 Task: Create a due date automation trigger when advanced on, on the tuesday of the week a card is due add content with a name or a description starting with resume at 11:00 AM.
Action: Mouse moved to (1048, 79)
Screenshot: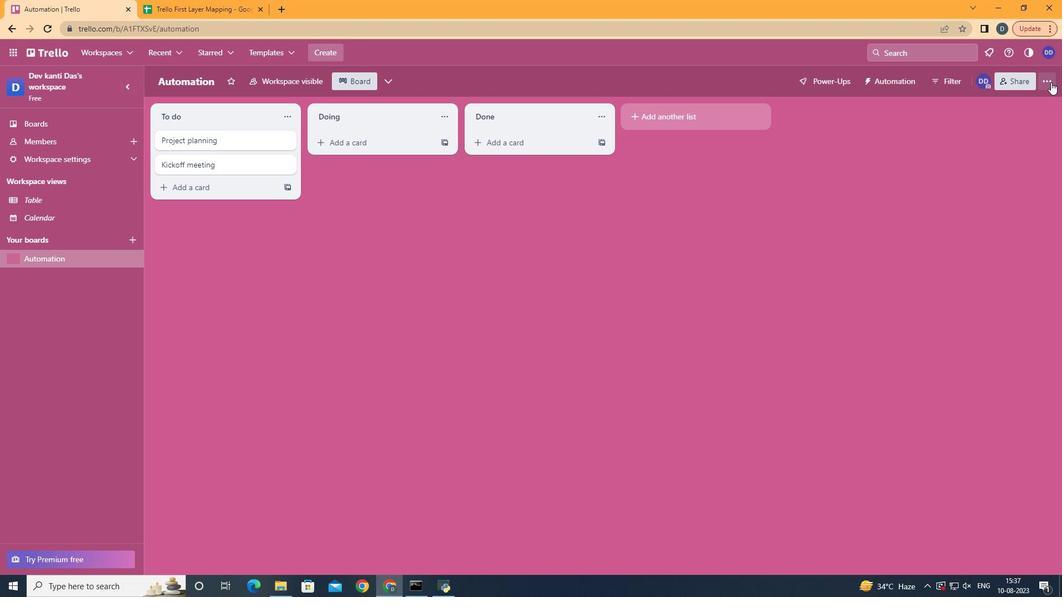 
Action: Mouse pressed left at (1048, 79)
Screenshot: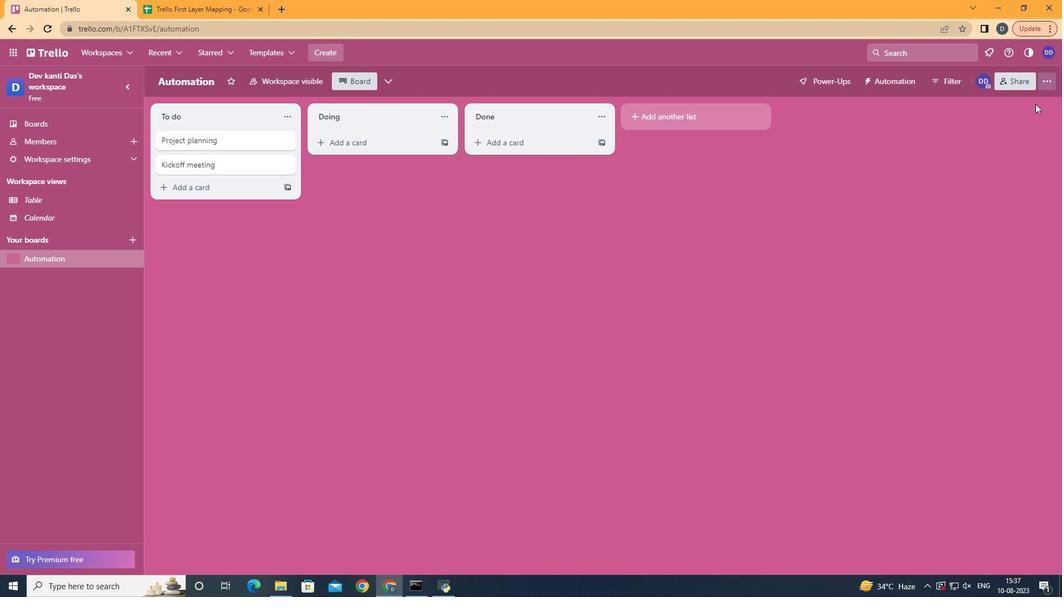 
Action: Mouse moved to (965, 225)
Screenshot: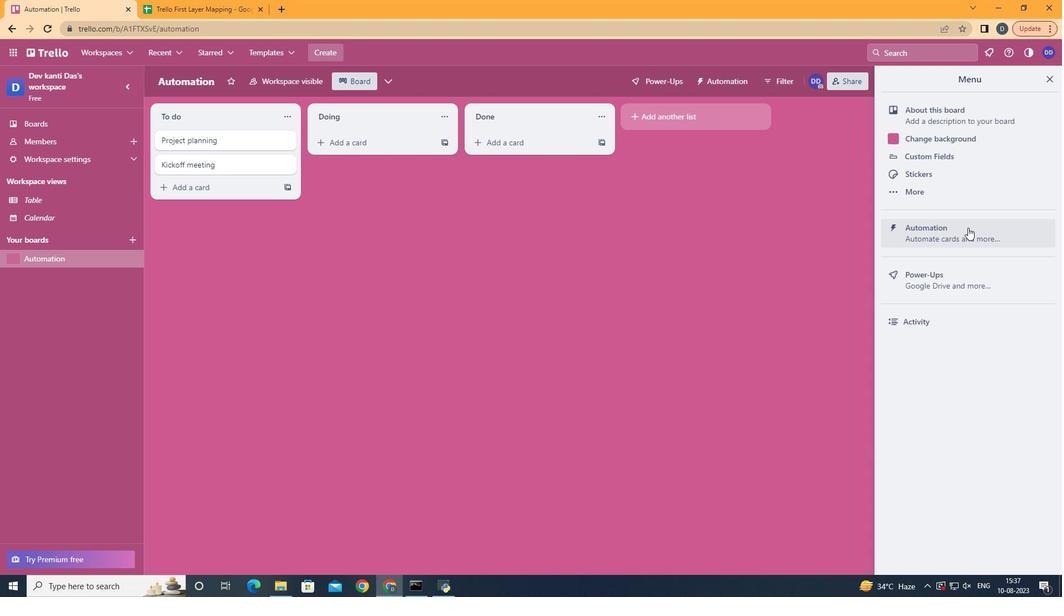 
Action: Mouse pressed left at (965, 225)
Screenshot: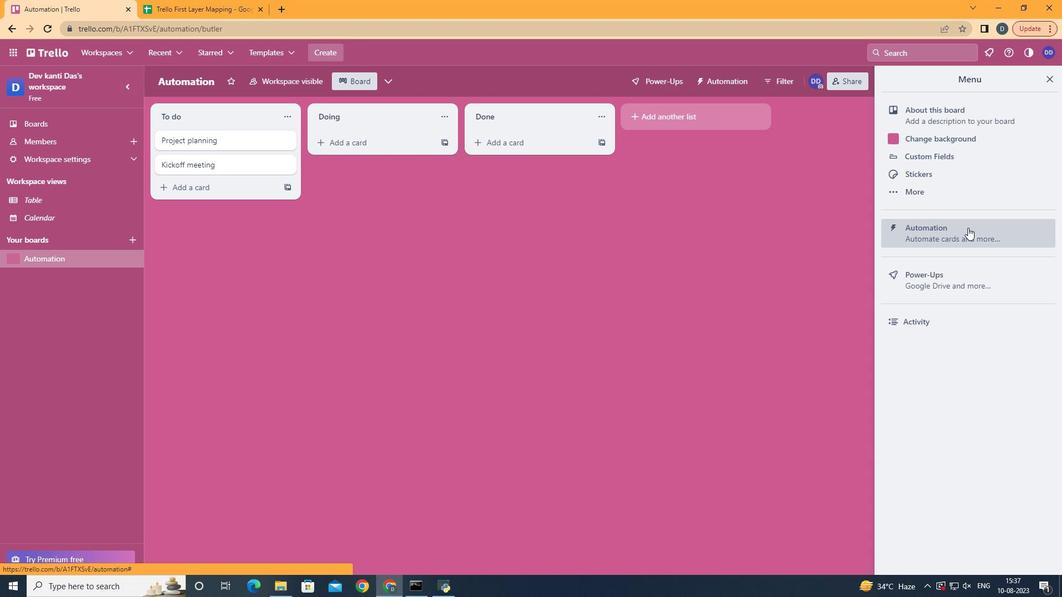 
Action: Mouse moved to (193, 222)
Screenshot: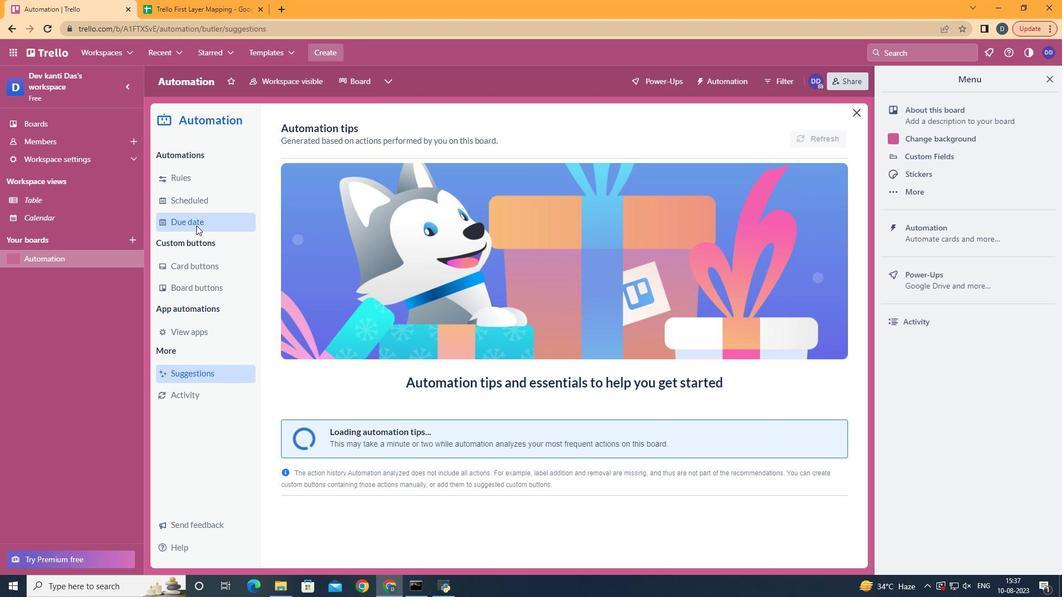 
Action: Mouse pressed left at (193, 222)
Screenshot: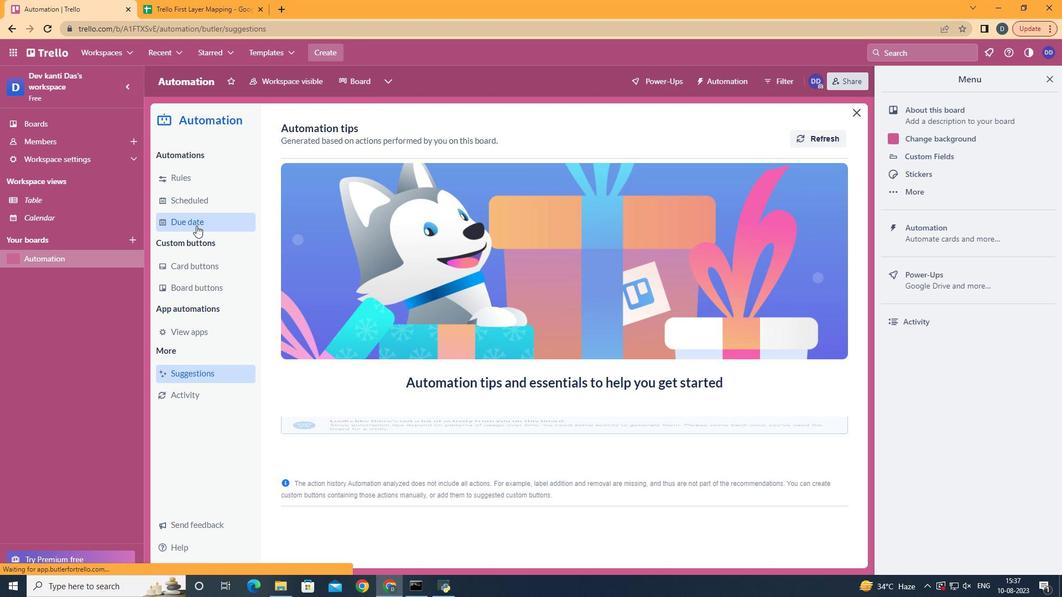 
Action: Mouse moved to (770, 129)
Screenshot: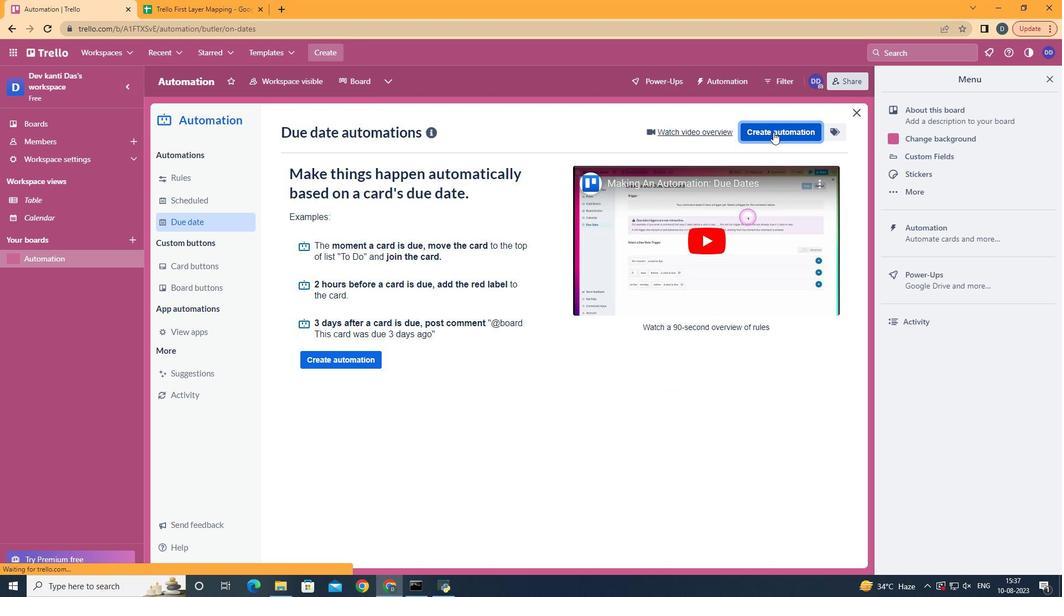 
Action: Mouse pressed left at (770, 129)
Screenshot: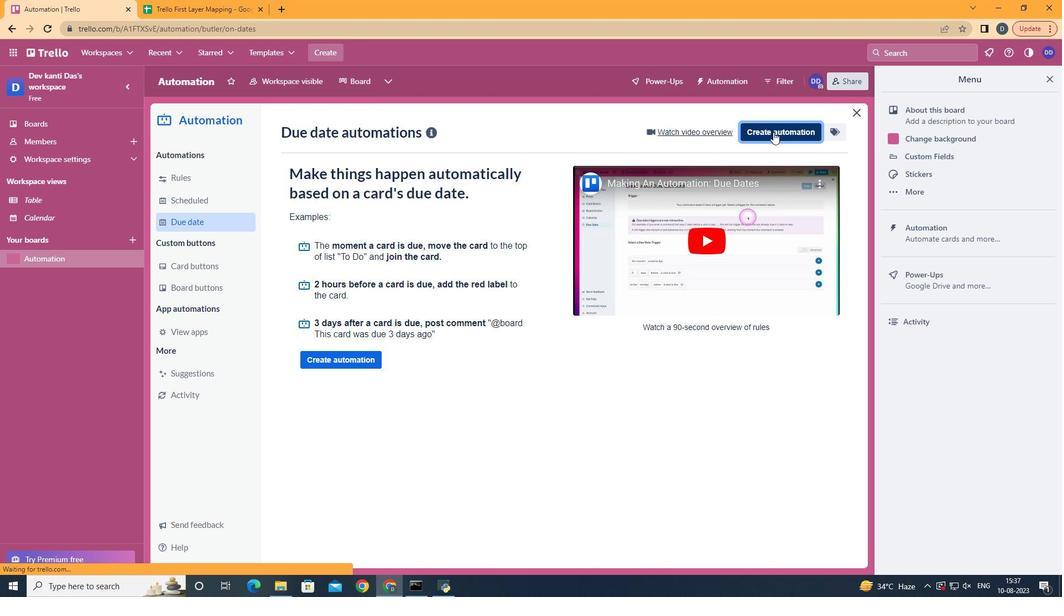 
Action: Mouse moved to (576, 225)
Screenshot: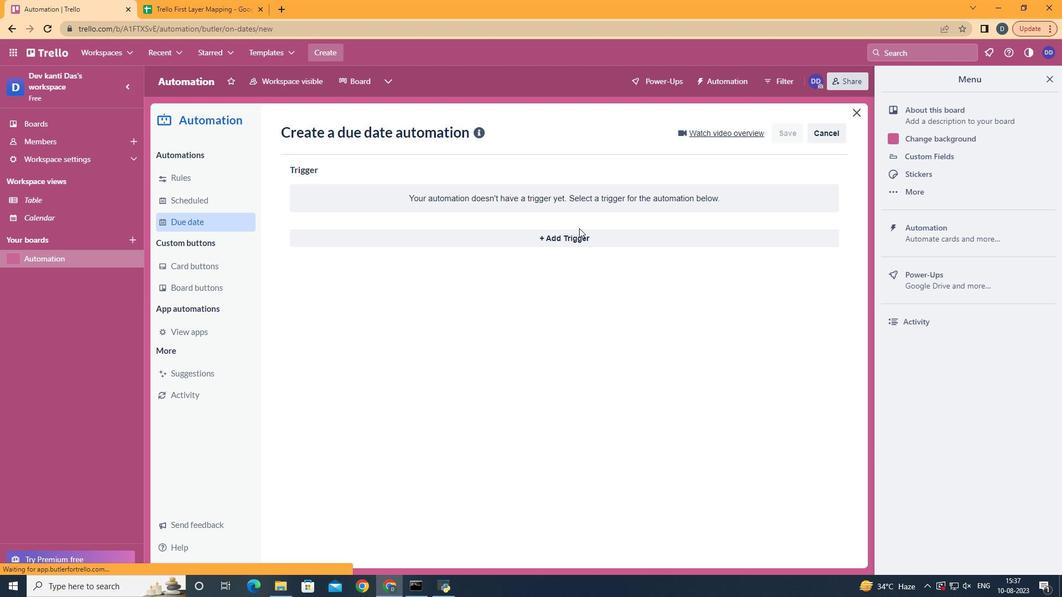
Action: Mouse pressed left at (576, 225)
Screenshot: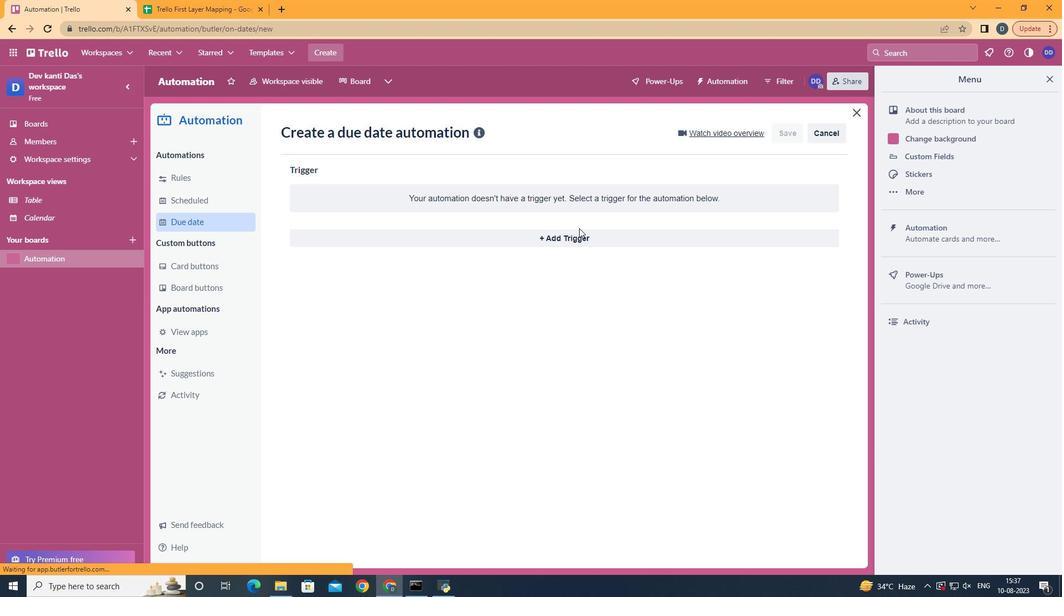 
Action: Mouse moved to (576, 230)
Screenshot: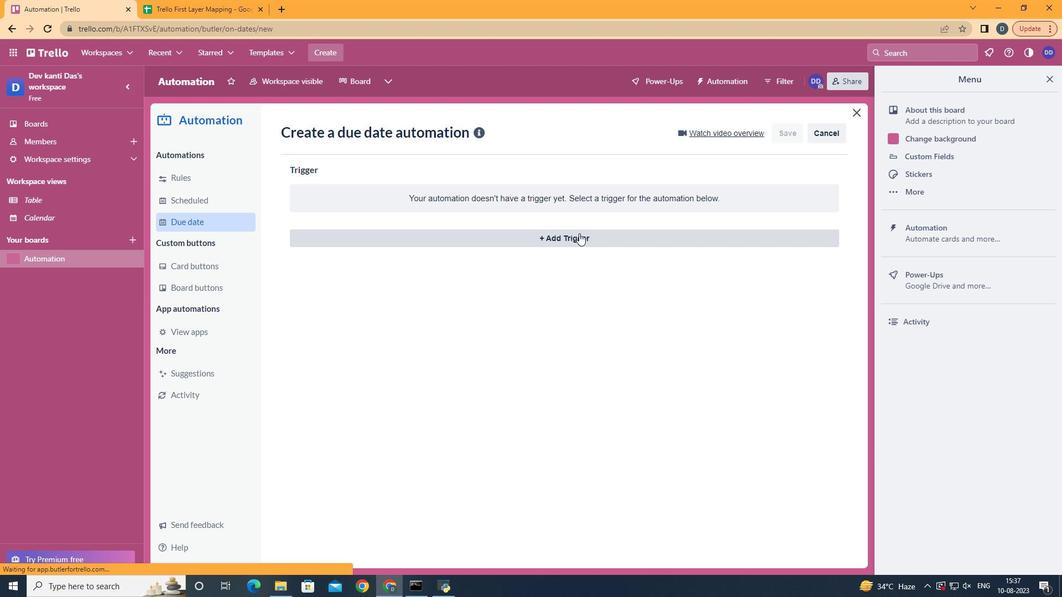 
Action: Mouse pressed left at (576, 230)
Screenshot: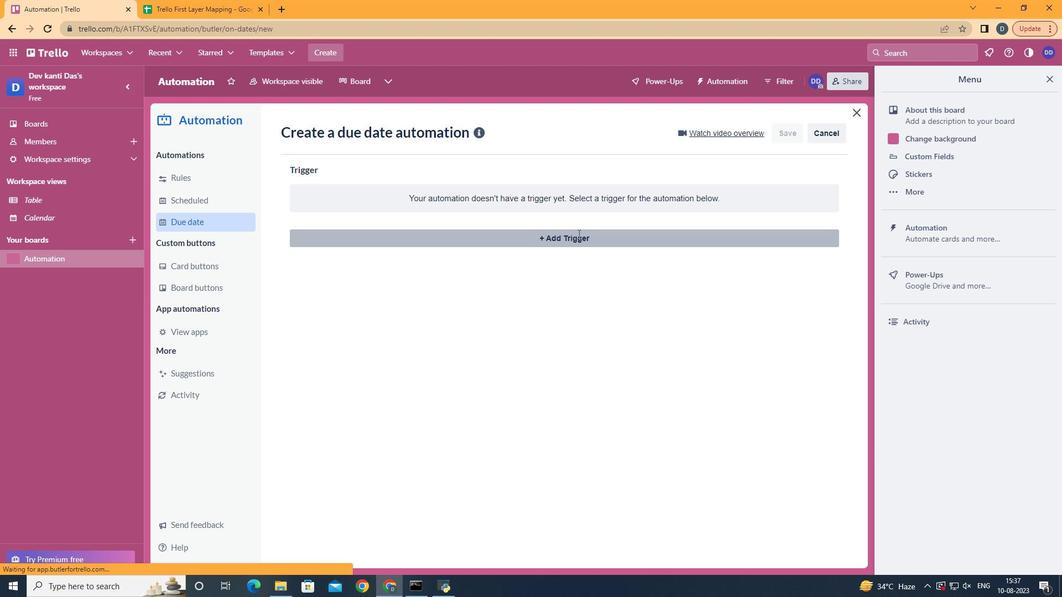 
Action: Mouse moved to (359, 308)
Screenshot: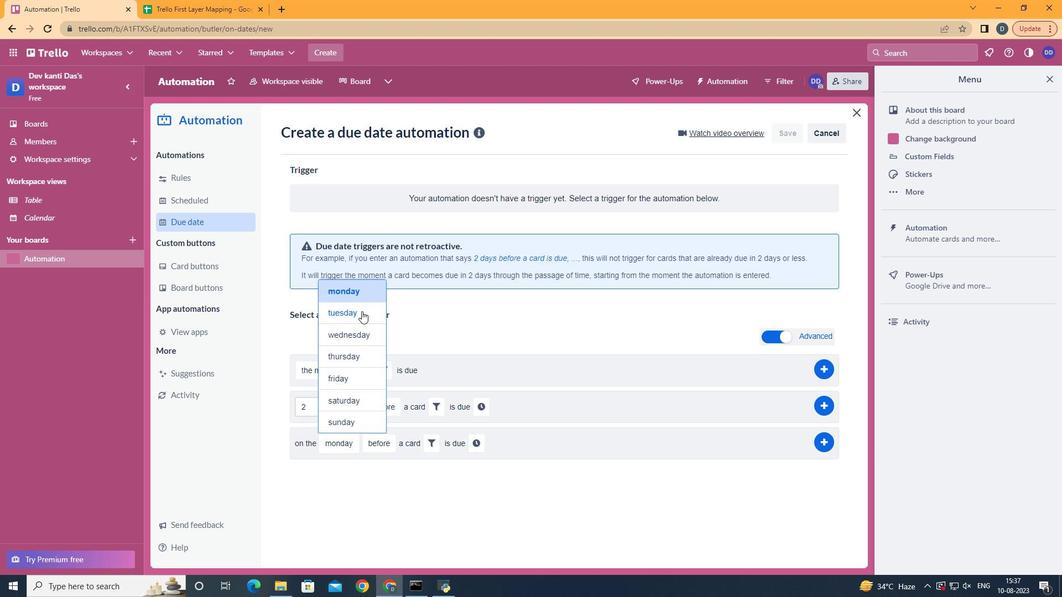 
Action: Mouse pressed left at (359, 308)
Screenshot: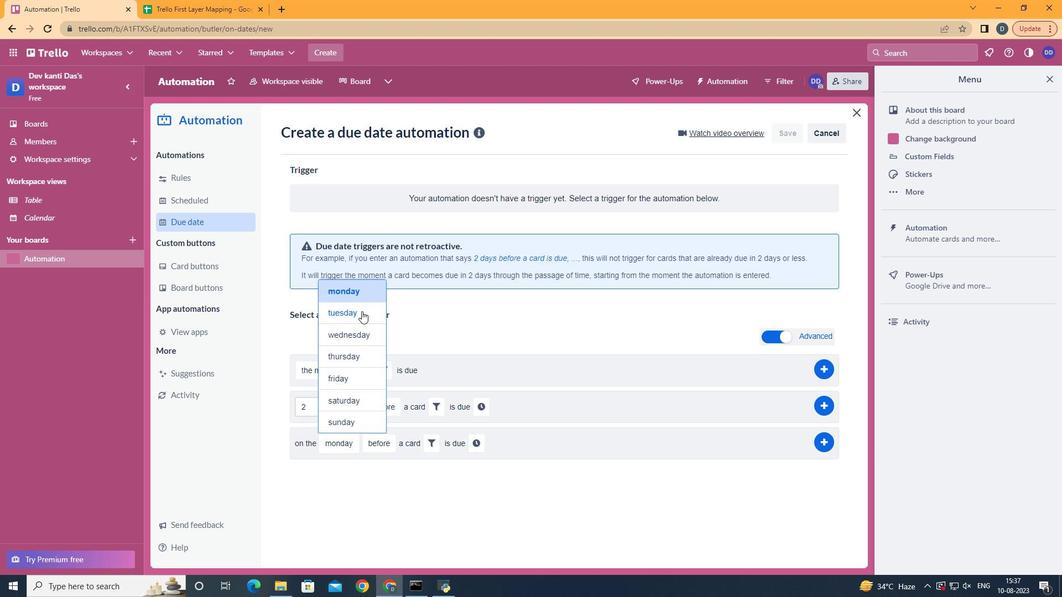 
Action: Mouse moved to (391, 502)
Screenshot: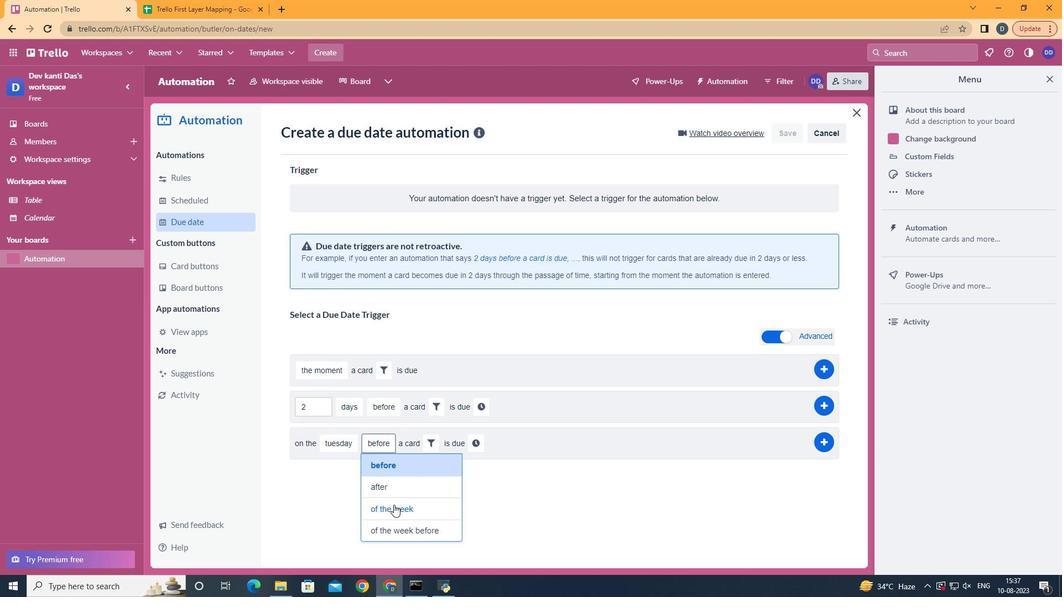 
Action: Mouse pressed left at (391, 502)
Screenshot: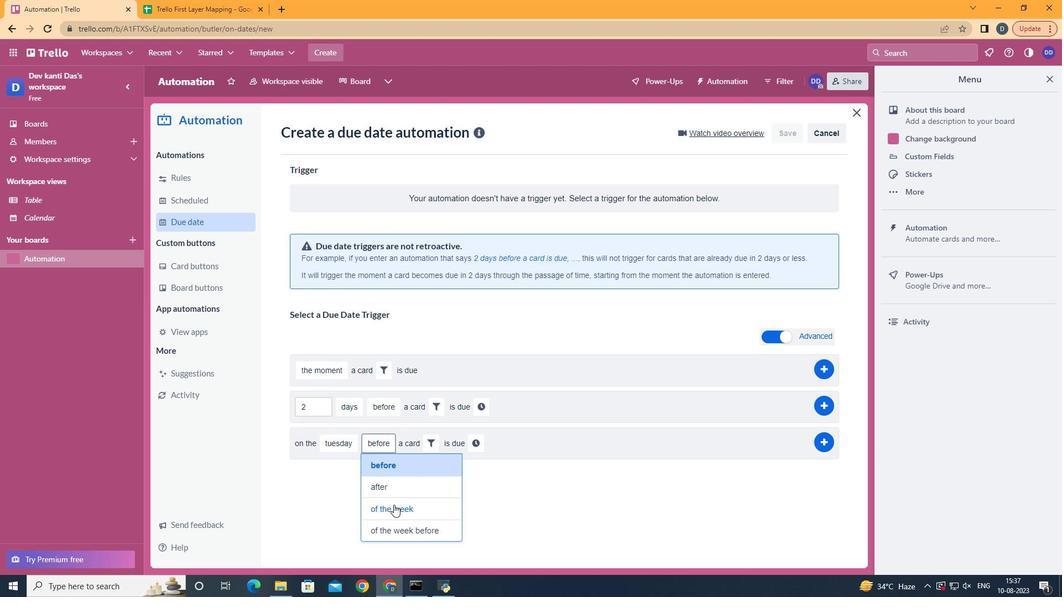 
Action: Mouse moved to (453, 443)
Screenshot: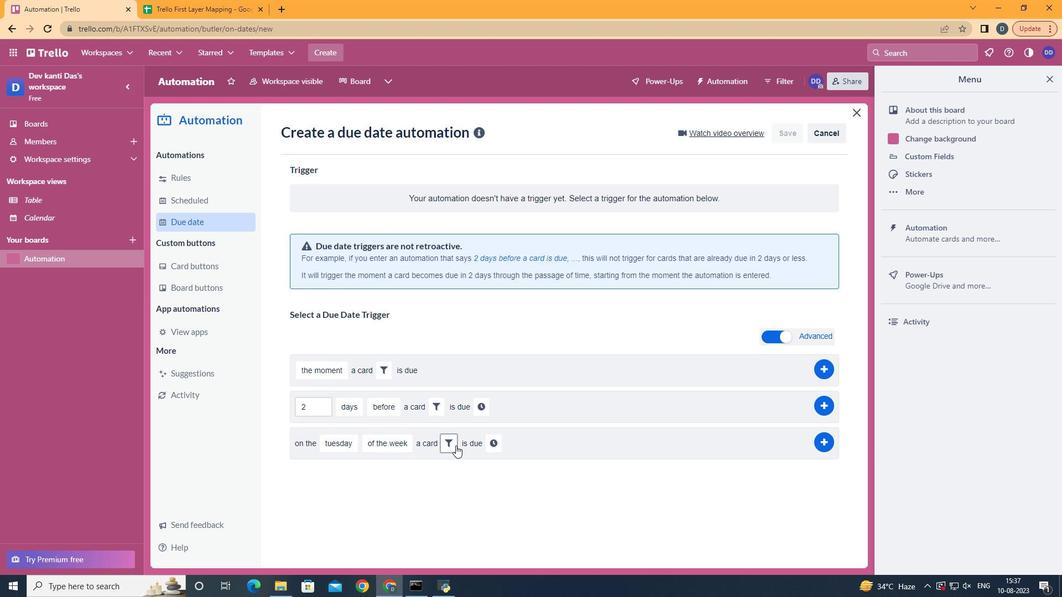 
Action: Mouse pressed left at (453, 443)
Screenshot: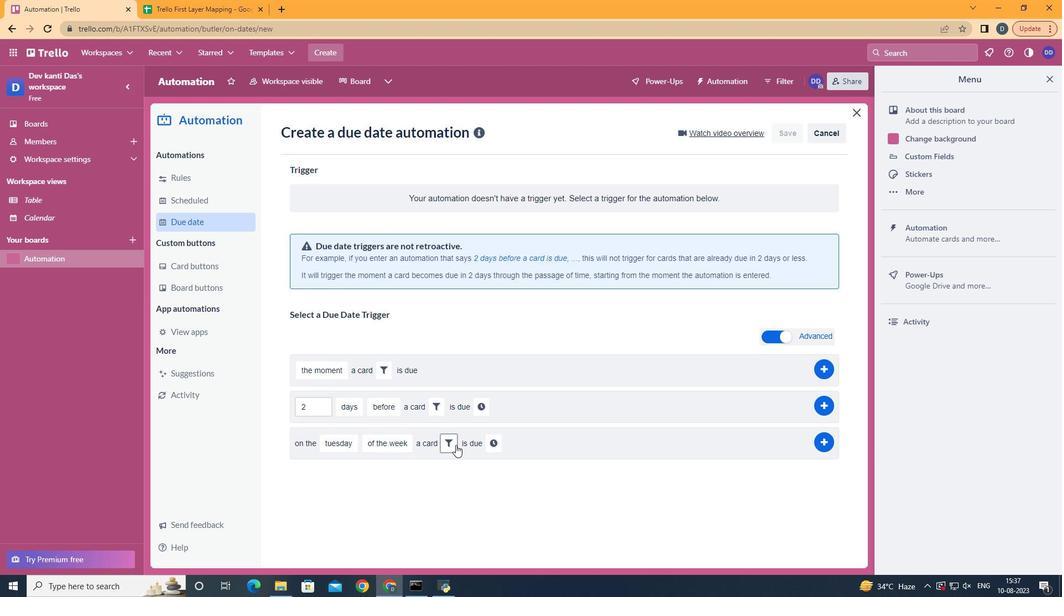 
Action: Mouse moved to (579, 474)
Screenshot: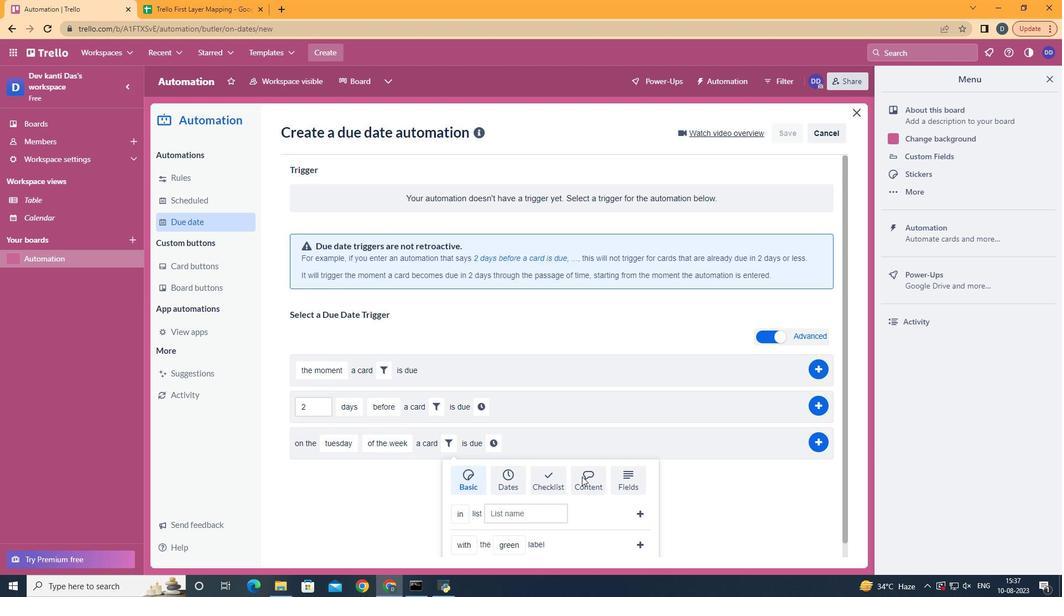 
Action: Mouse pressed left at (579, 474)
Screenshot: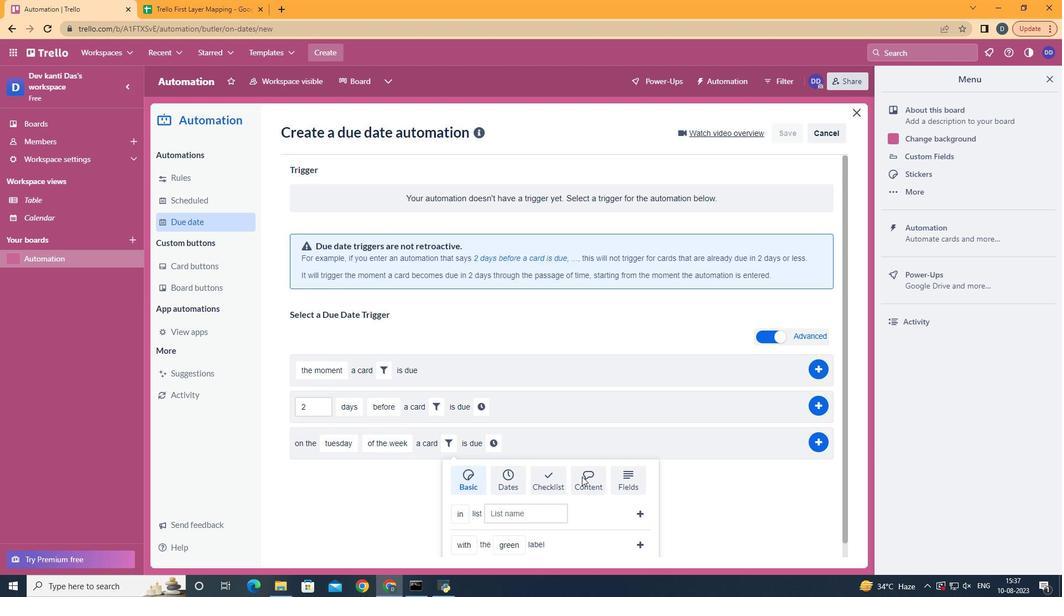 
Action: Mouse moved to (579, 474)
Screenshot: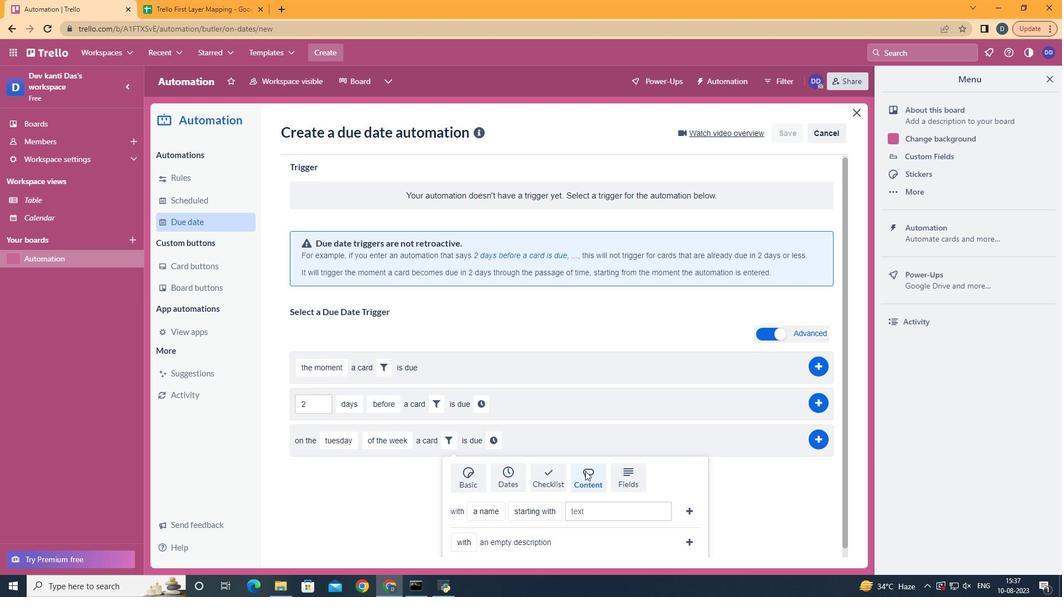 
Action: Mouse scrolled (579, 473) with delta (0, 0)
Screenshot: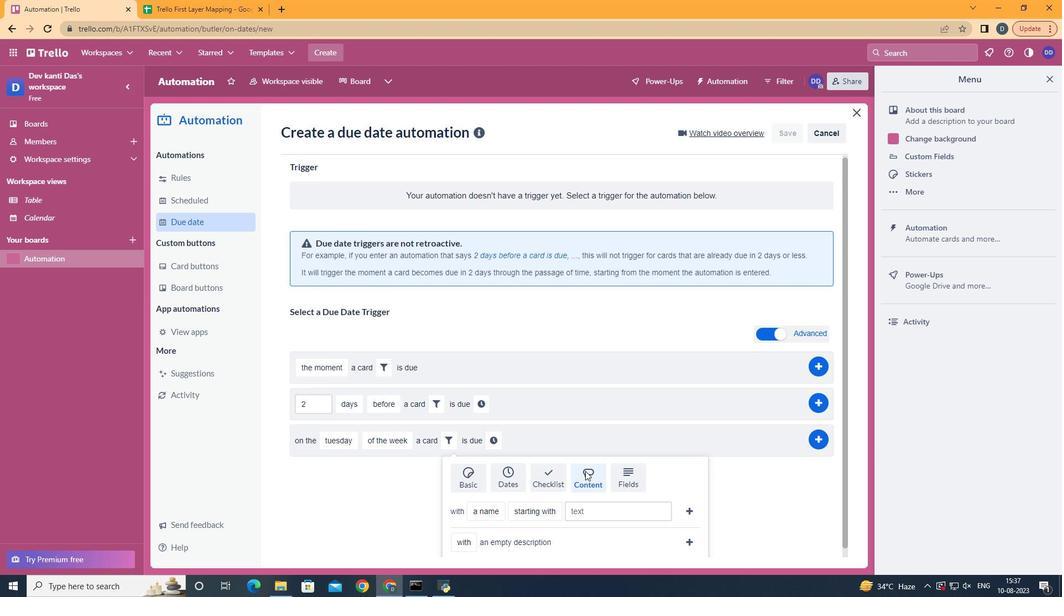 
Action: Mouse moved to (580, 473)
Screenshot: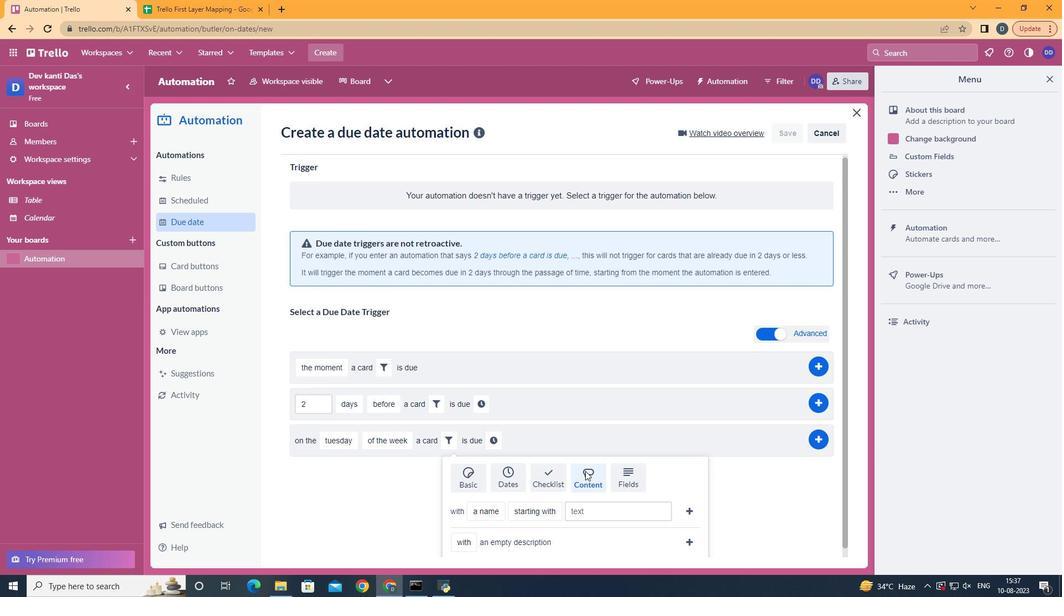 
Action: Mouse scrolled (580, 473) with delta (0, 0)
Screenshot: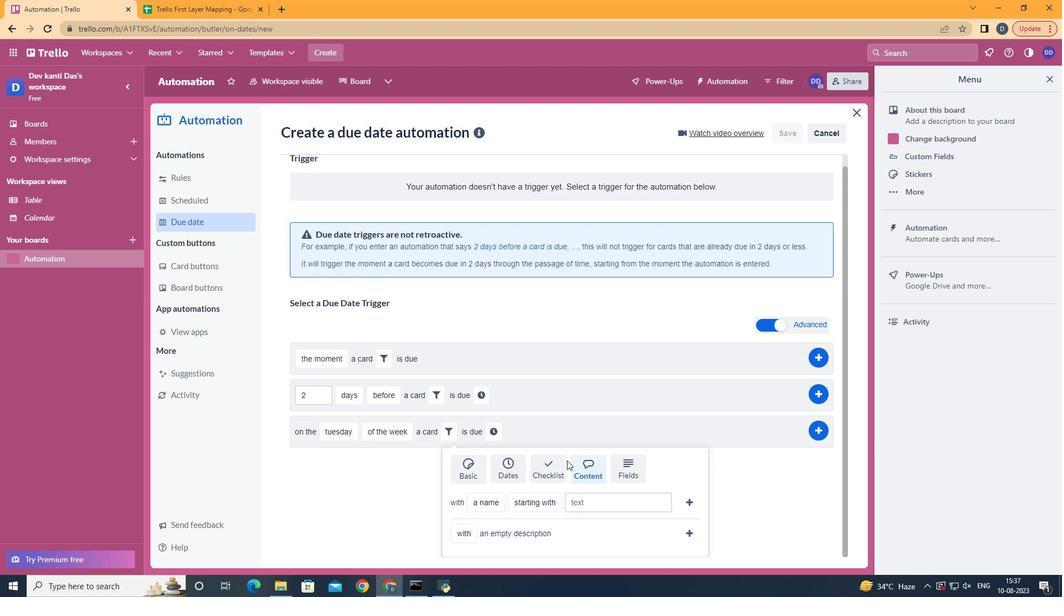 
Action: Mouse scrolled (580, 473) with delta (0, 0)
Screenshot: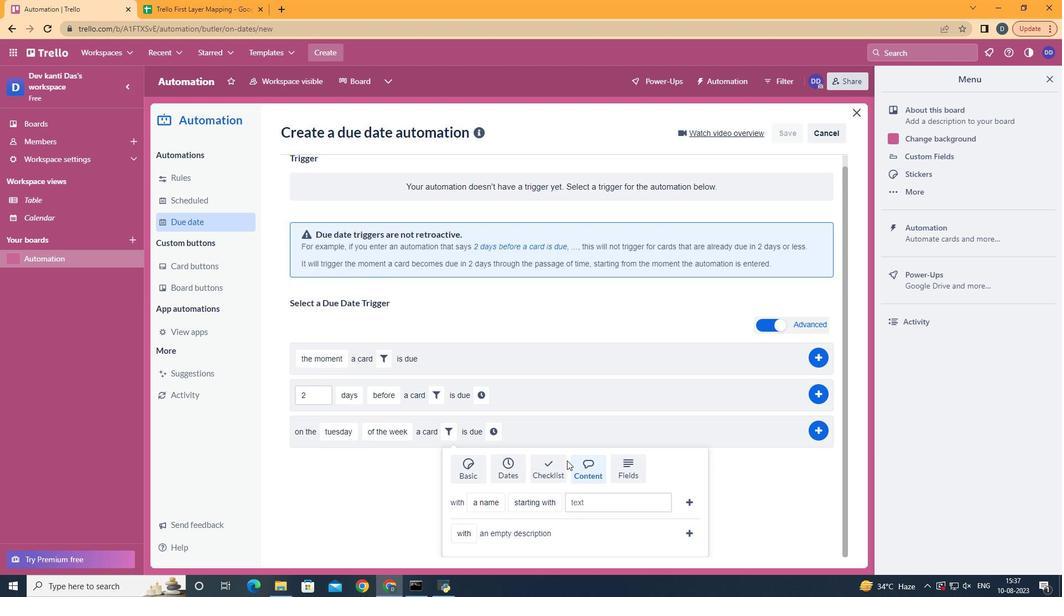 
Action: Mouse scrolled (580, 473) with delta (0, 0)
Screenshot: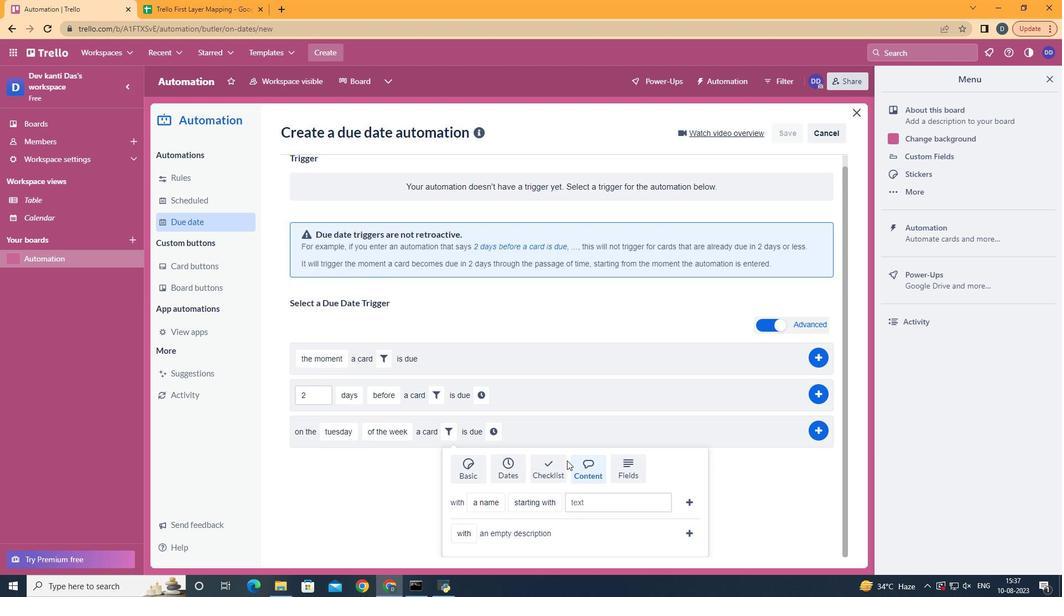 
Action: Mouse moved to (496, 485)
Screenshot: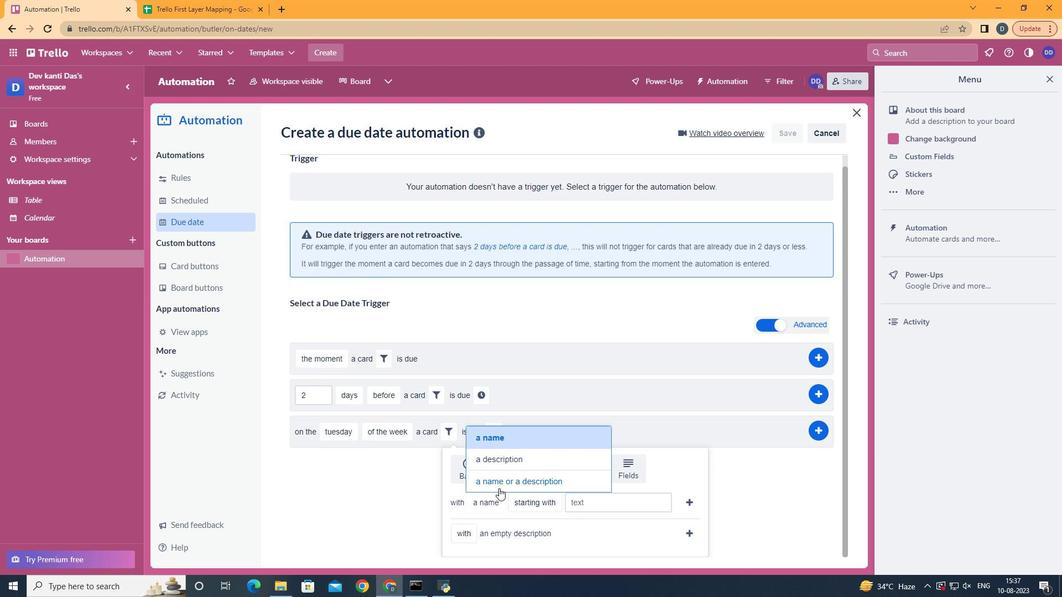 
Action: Mouse pressed left at (496, 485)
Screenshot: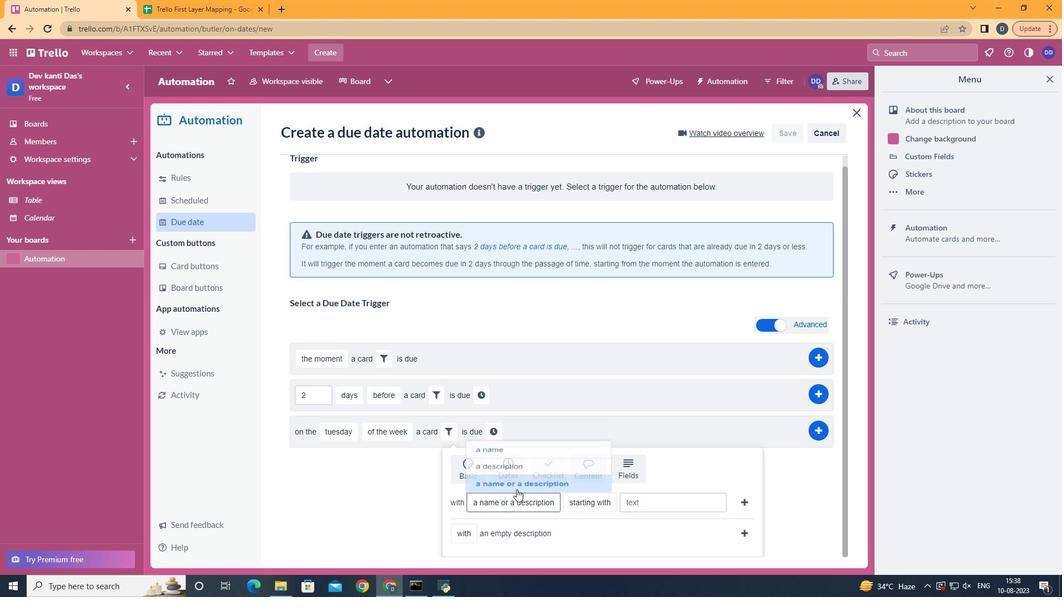 
Action: Mouse moved to (666, 495)
Screenshot: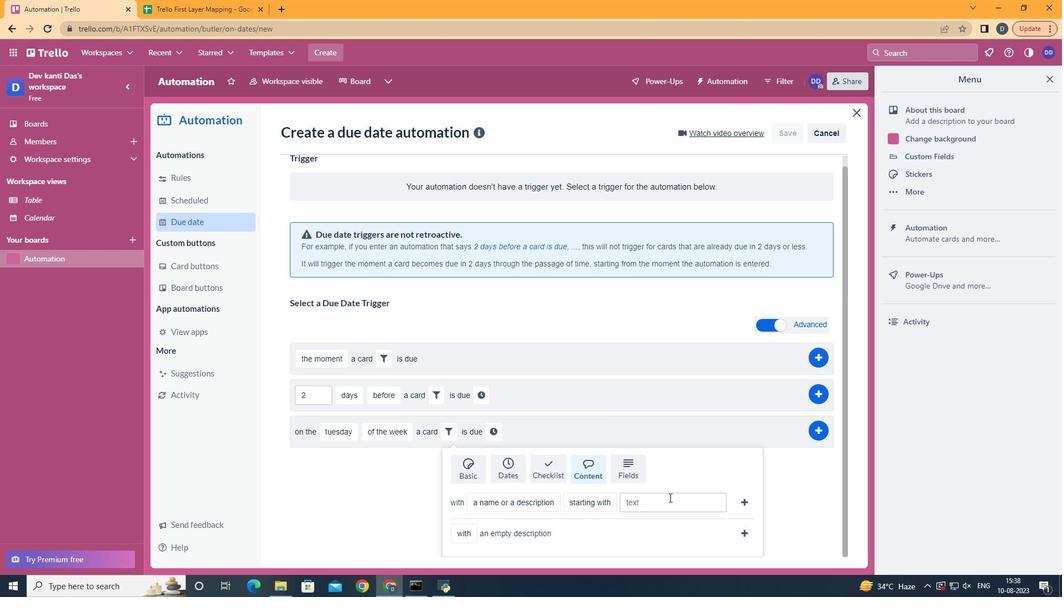 
Action: Mouse pressed left at (666, 495)
Screenshot: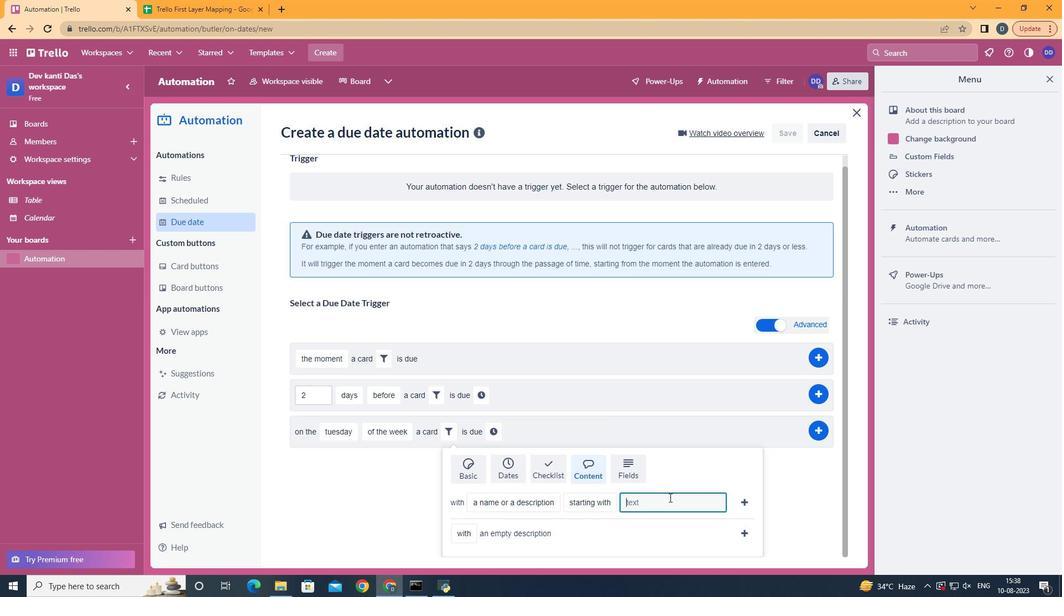 
Action: Key pressed resume
Screenshot: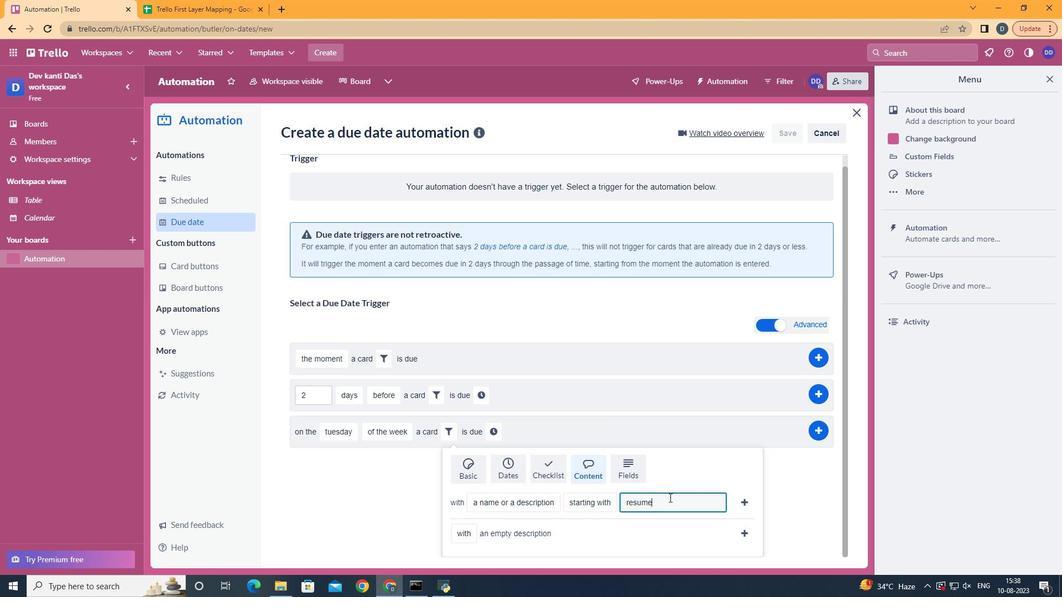 
Action: Mouse moved to (737, 496)
Screenshot: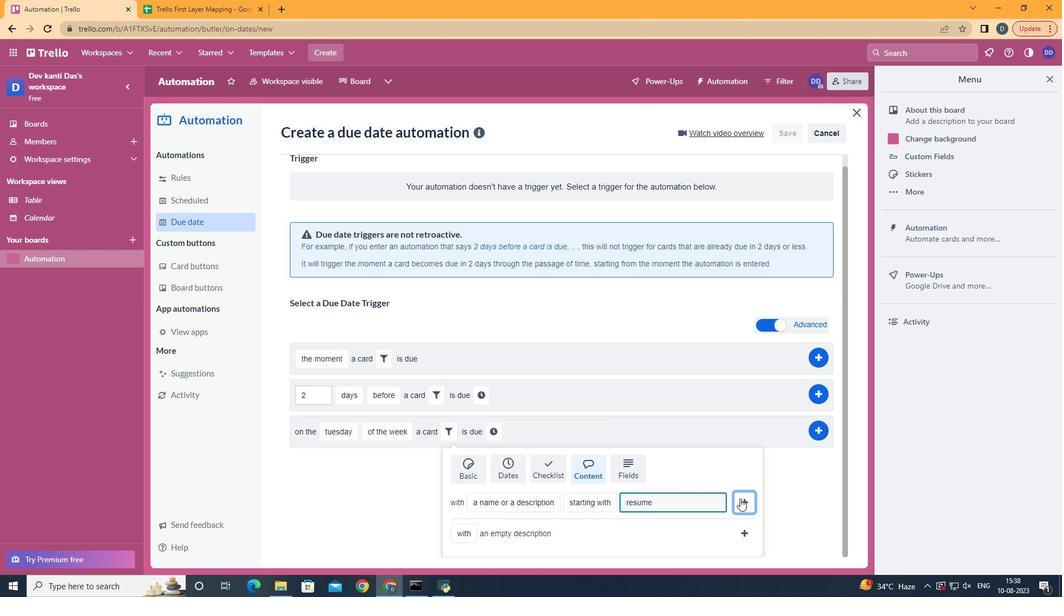 
Action: Mouse pressed left at (737, 496)
Screenshot: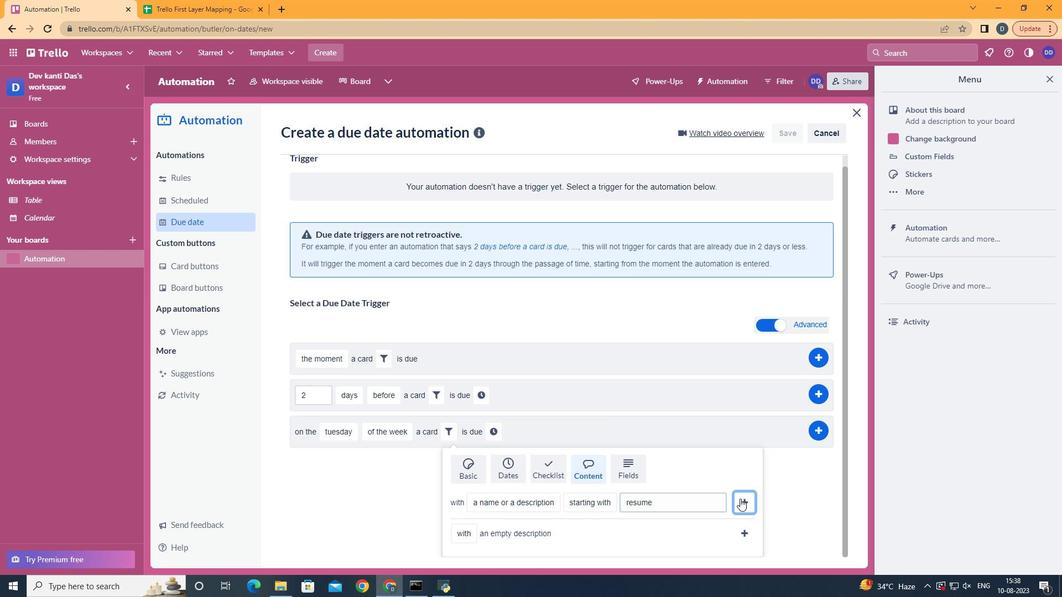 
Action: Mouse moved to (692, 447)
Screenshot: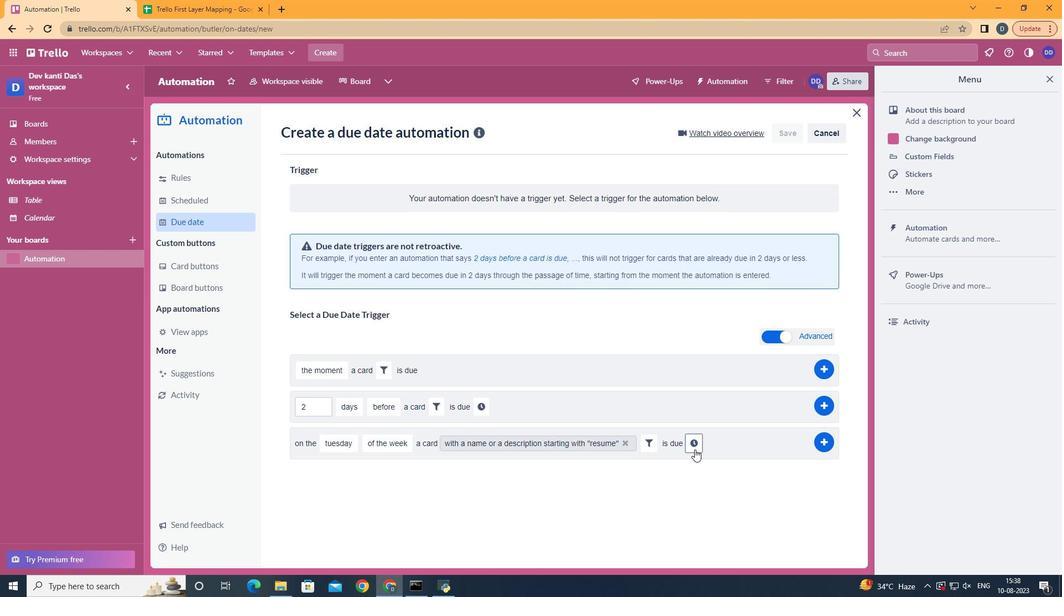 
Action: Mouse pressed left at (692, 447)
Screenshot: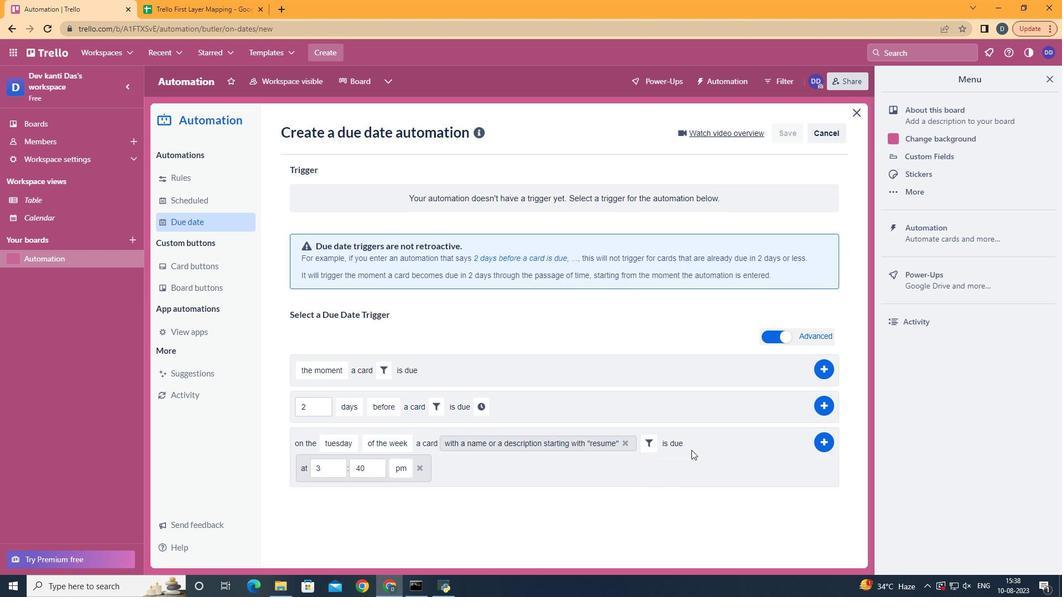 
Action: Mouse moved to (330, 473)
Screenshot: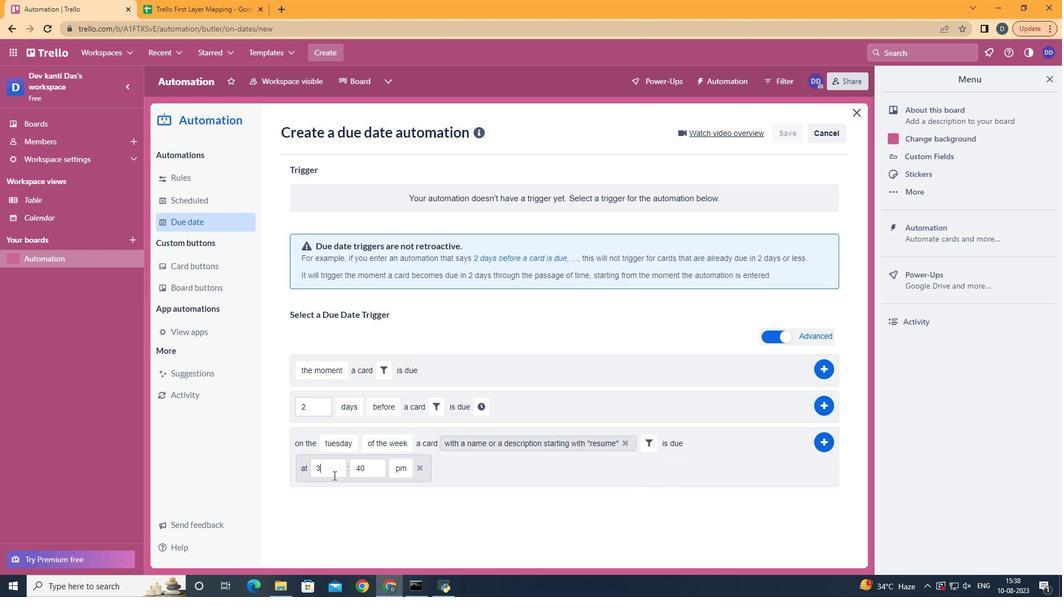 
Action: Mouse pressed left at (330, 473)
Screenshot: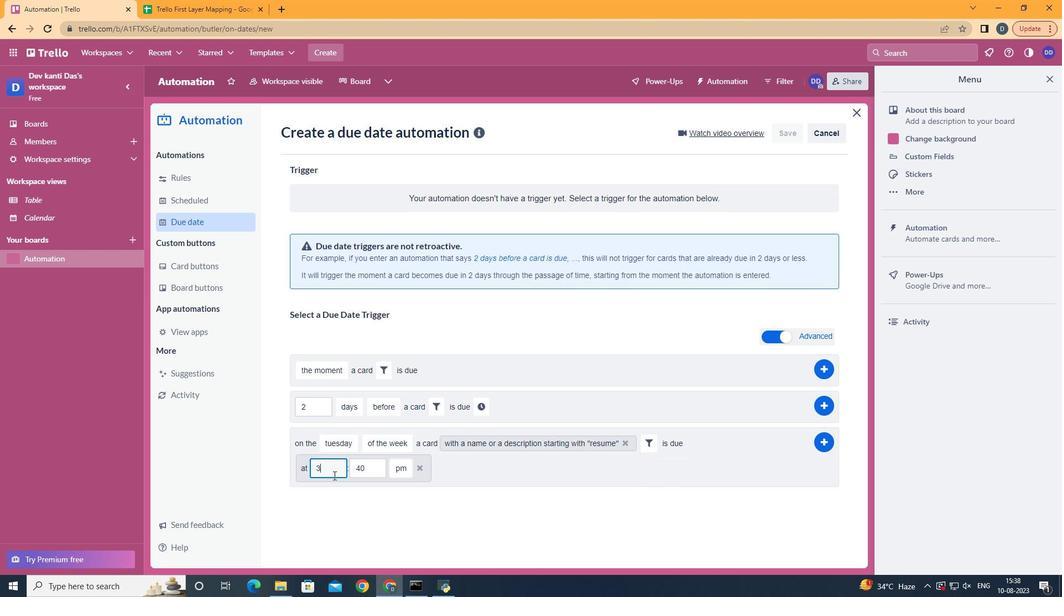 
Action: Mouse moved to (135, 533)
Screenshot: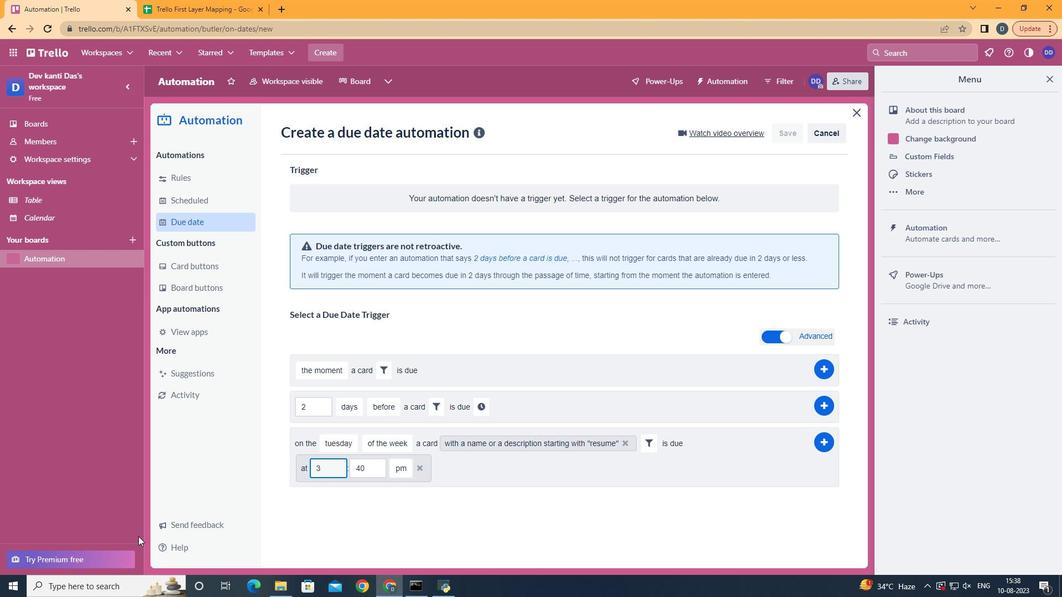 
Action: Key pressed <Key.backspace>11
Screenshot: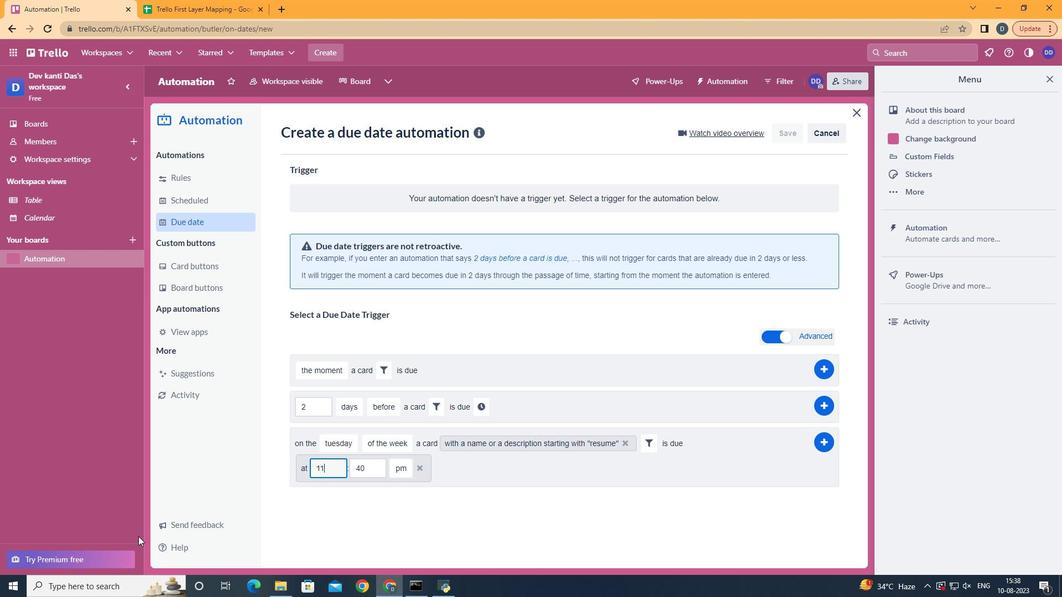 
Action: Mouse moved to (374, 467)
Screenshot: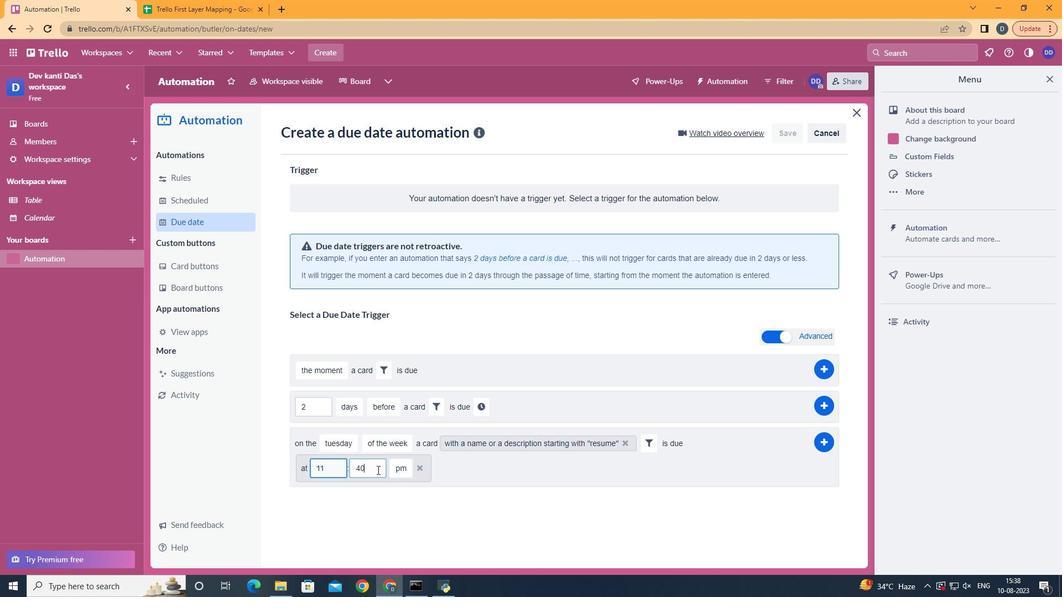 
Action: Mouse pressed left at (374, 467)
Screenshot: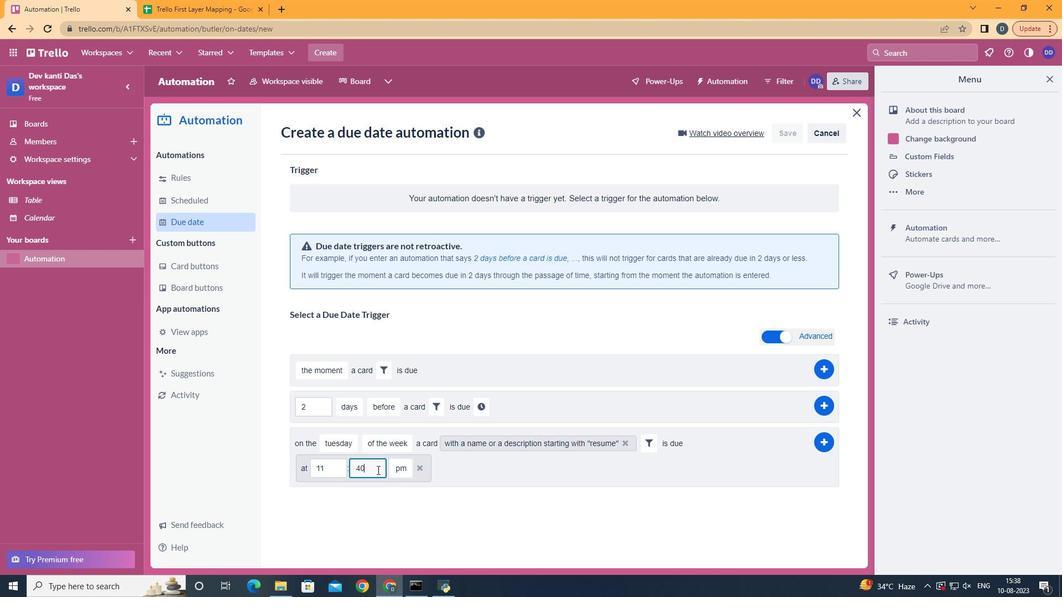 
Action: Key pressed <Key.backspace>
Screenshot: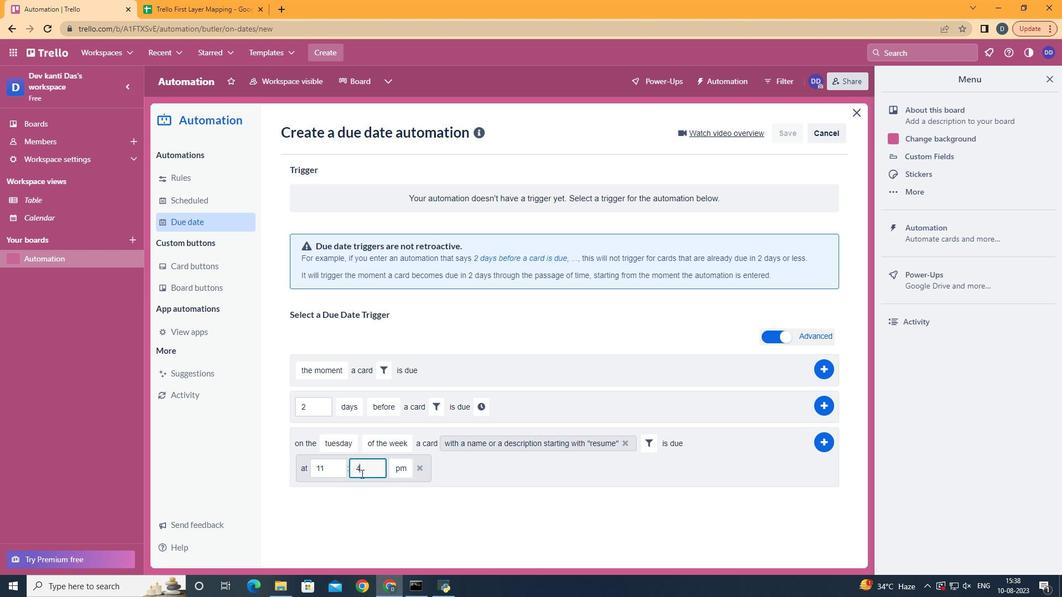
Action: Mouse moved to (358, 471)
Screenshot: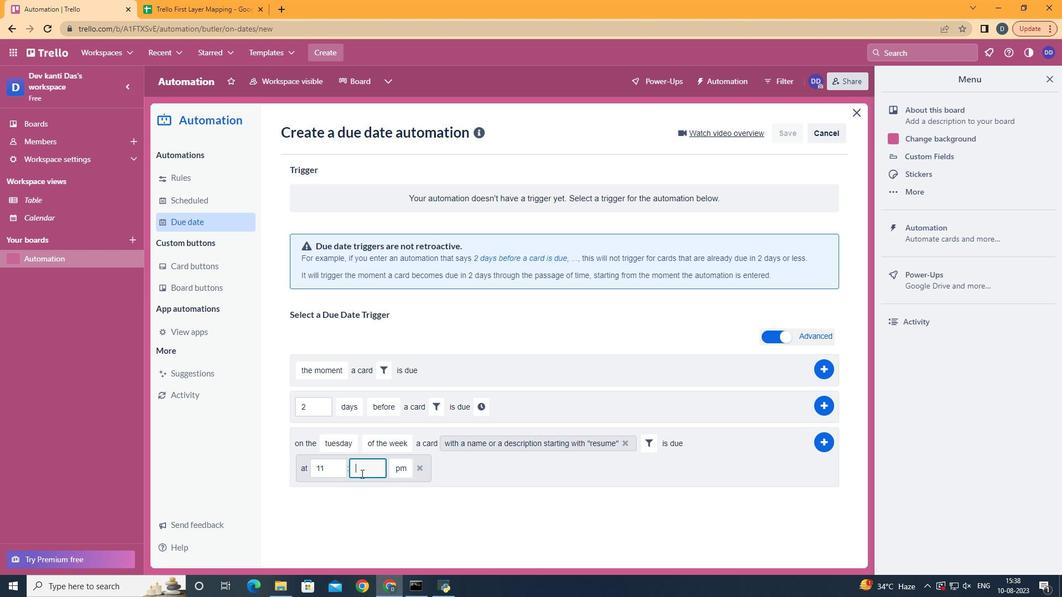 
Action: Key pressed <Key.backspace>00
Screenshot: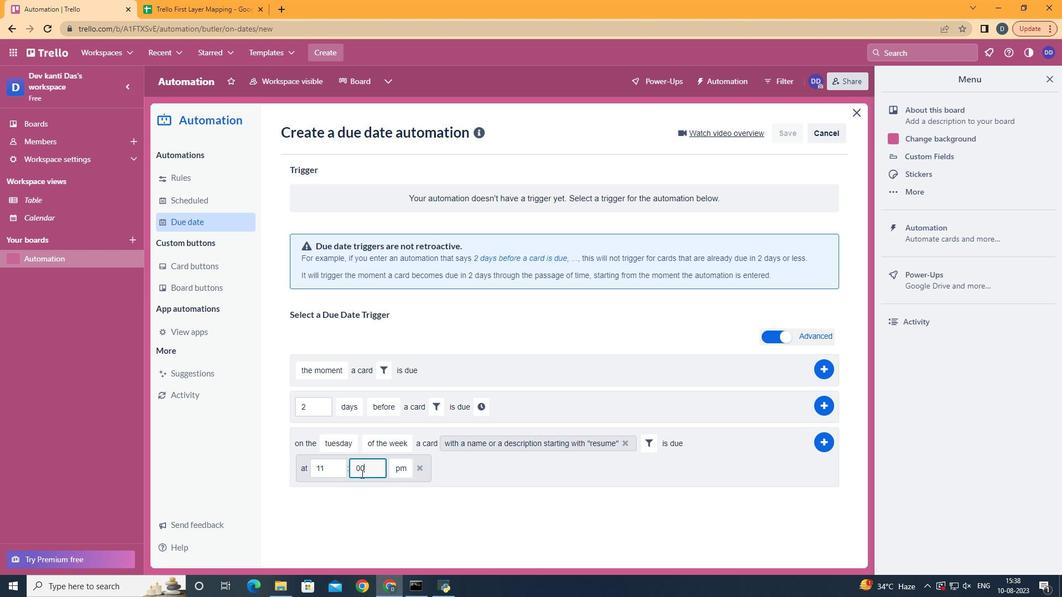 
Action: Mouse moved to (403, 487)
Screenshot: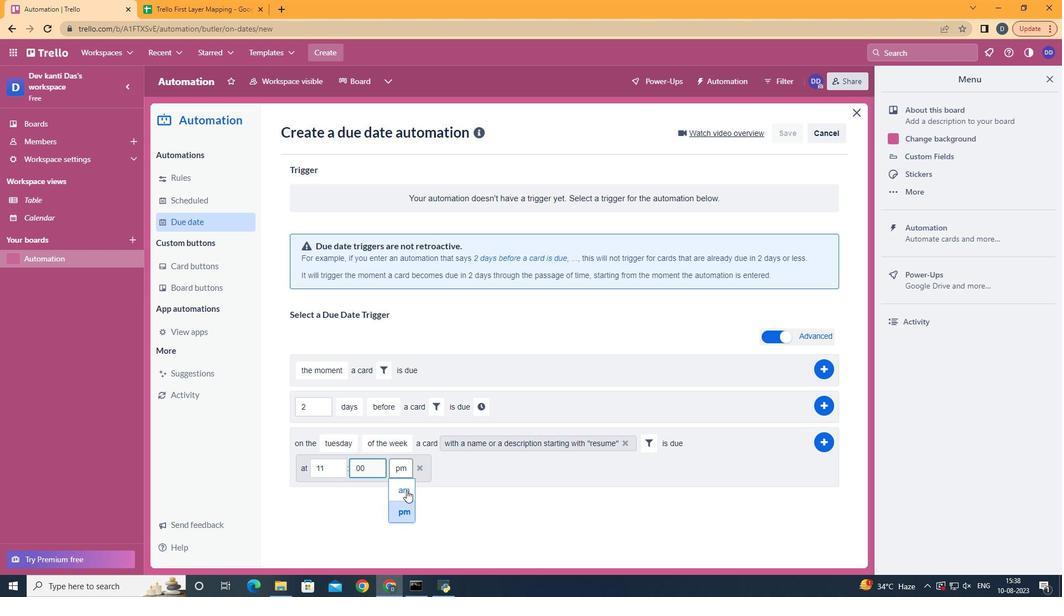 
Action: Mouse pressed left at (403, 487)
Screenshot: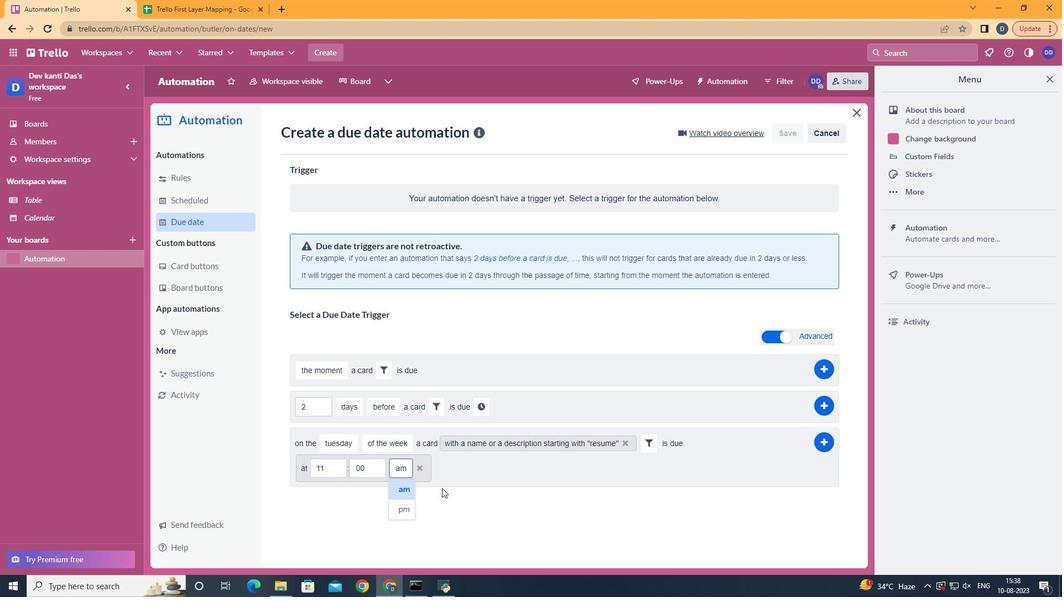 
Action: Mouse moved to (821, 434)
Screenshot: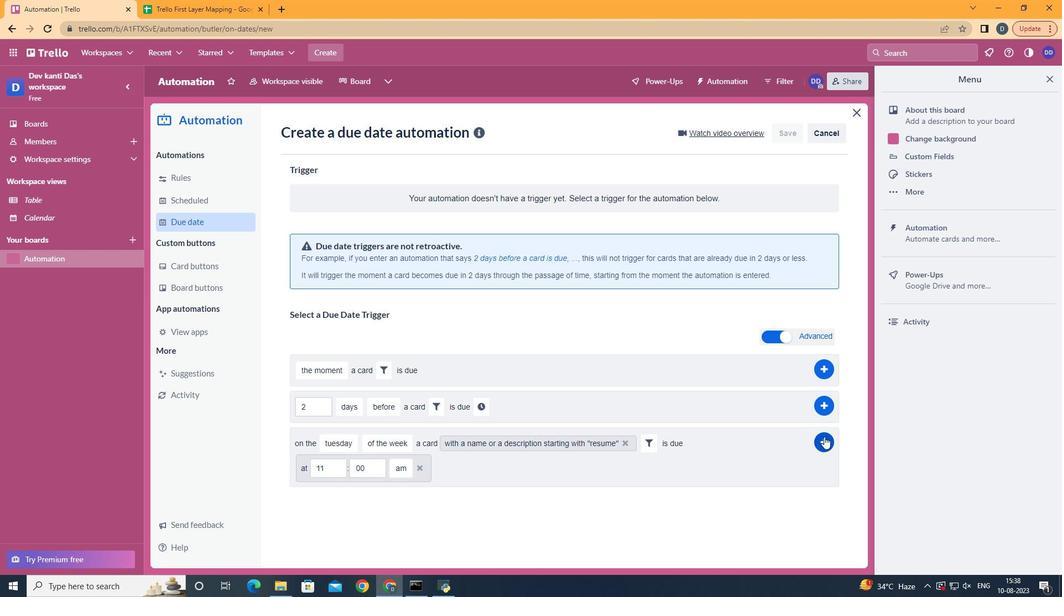 
Action: Mouse pressed left at (821, 434)
Screenshot: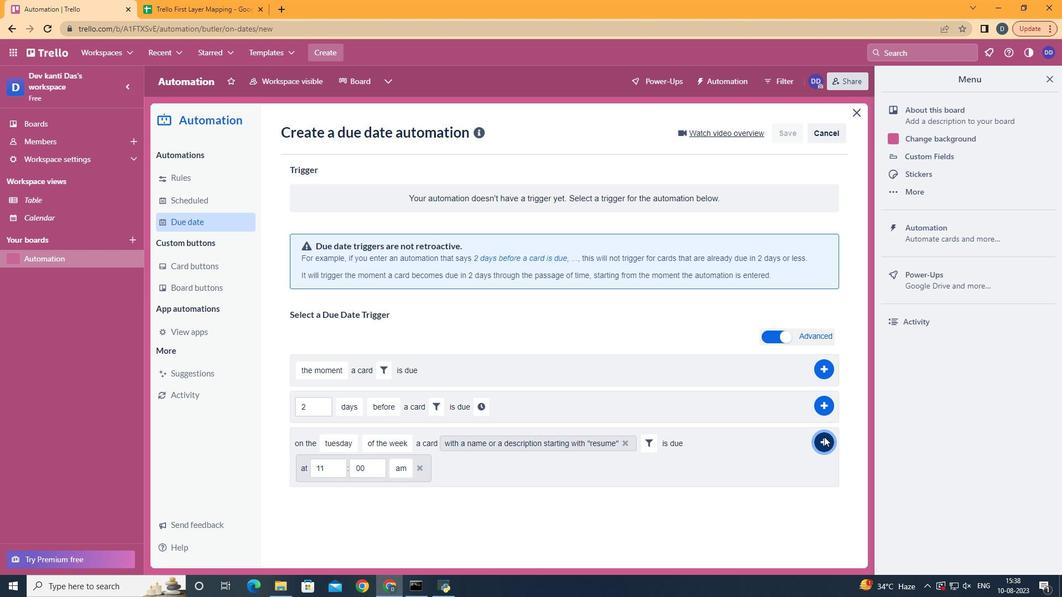 
